 Task: Check current mortgage rates with a credit score of 720-739.
Action: Mouse moved to (725, 131)
Screenshot: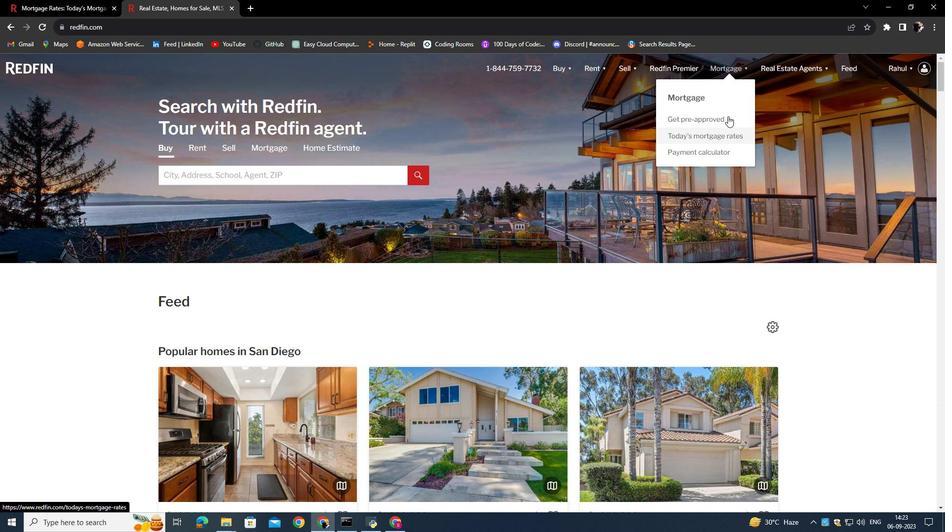 
Action: Mouse pressed left at (725, 131)
Screenshot: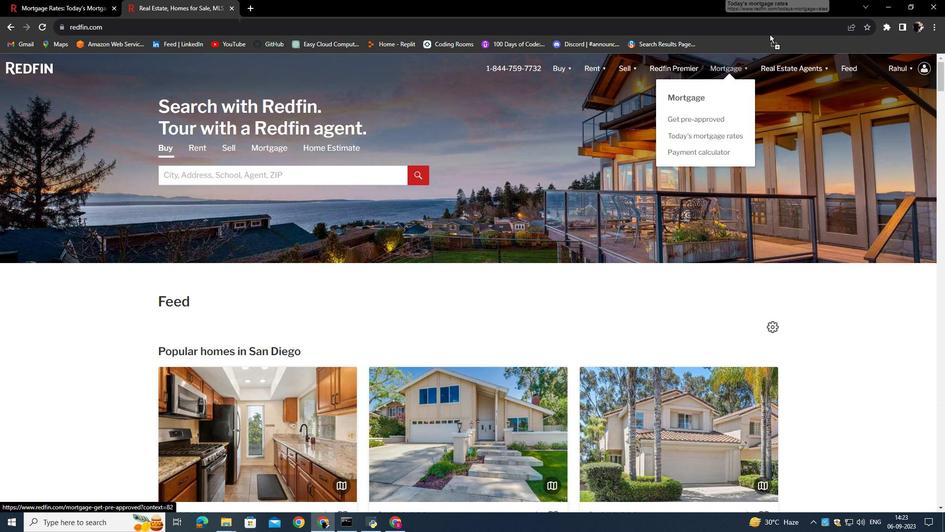 
Action: Mouse moved to (730, 136)
Screenshot: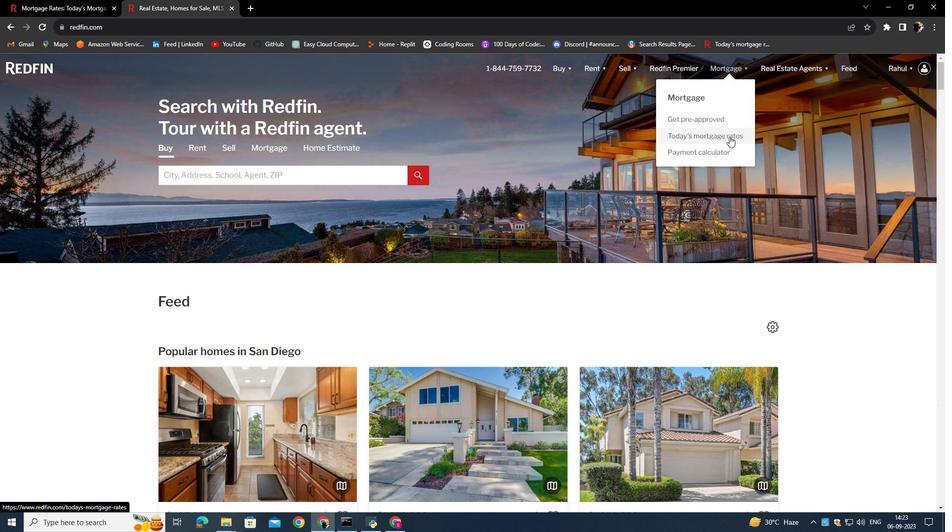 
Action: Mouse pressed left at (730, 136)
Screenshot: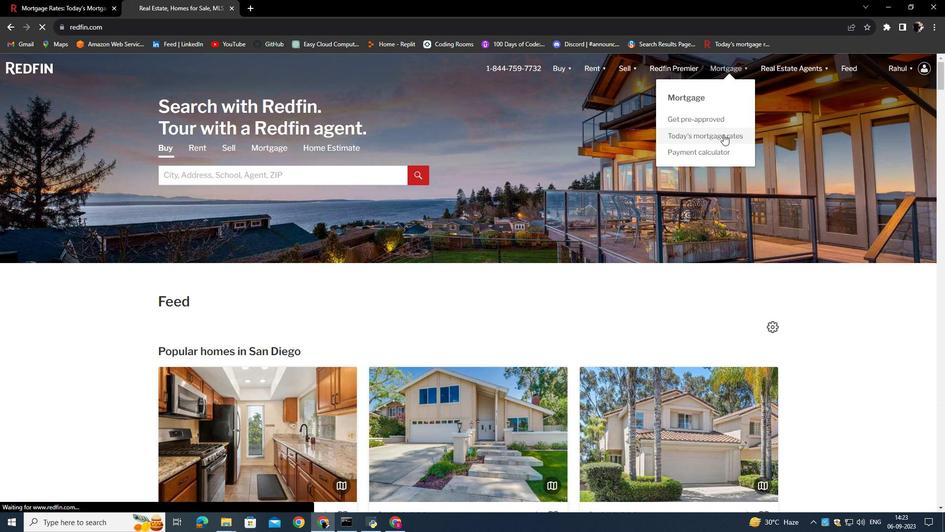 
Action: Mouse moved to (361, 266)
Screenshot: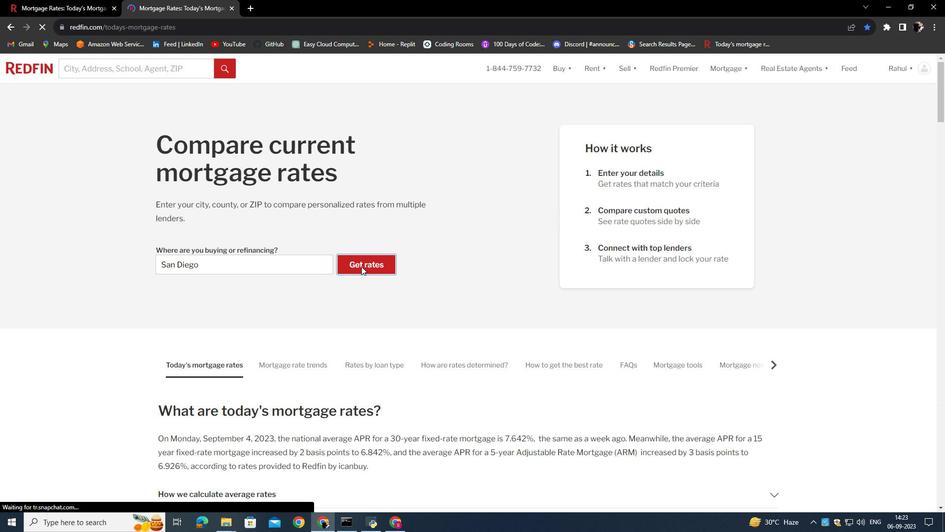 
Action: Mouse pressed left at (361, 266)
Screenshot: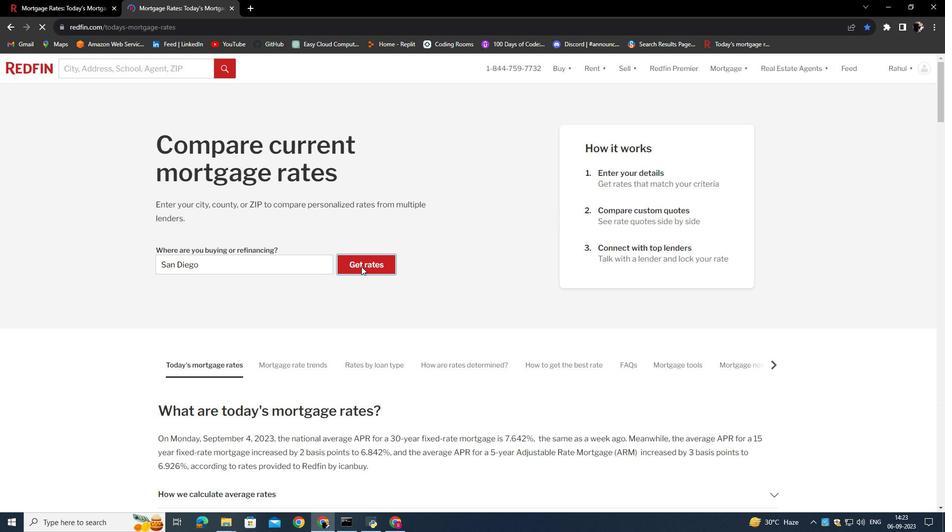 
Action: Mouse moved to (242, 340)
Screenshot: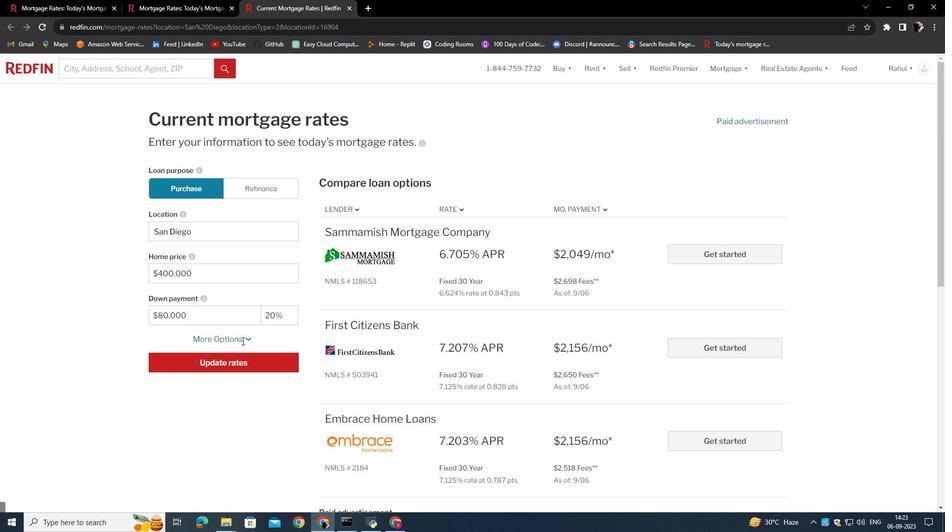 
Action: Mouse pressed left at (242, 340)
Screenshot: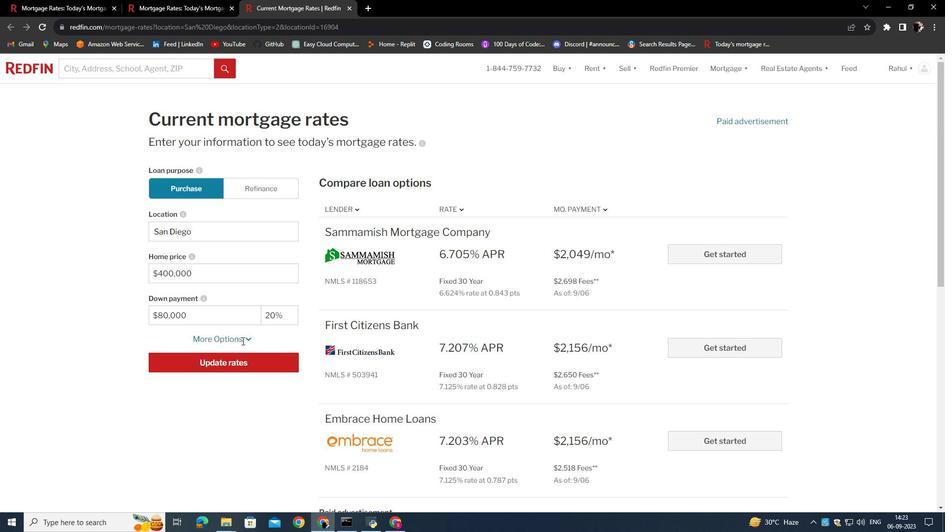 
Action: Mouse moved to (222, 413)
Screenshot: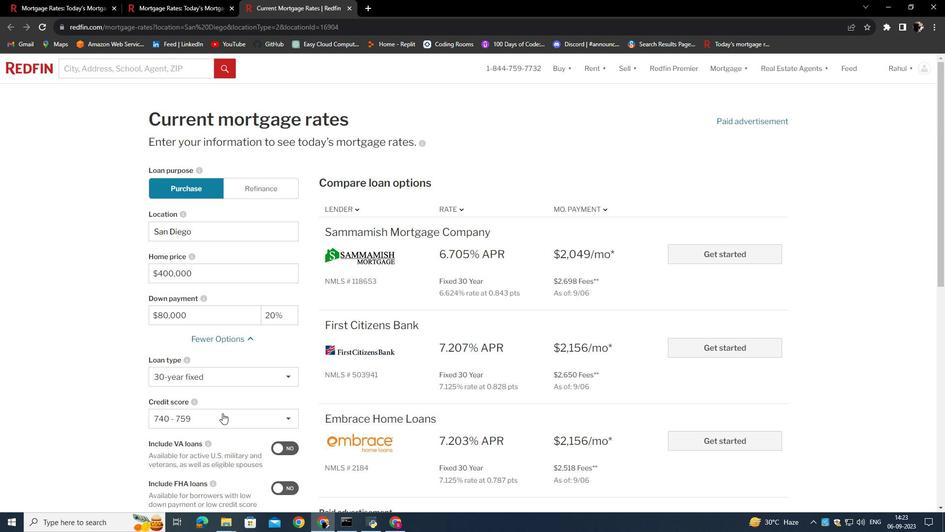 
Action: Mouse pressed left at (222, 413)
Screenshot: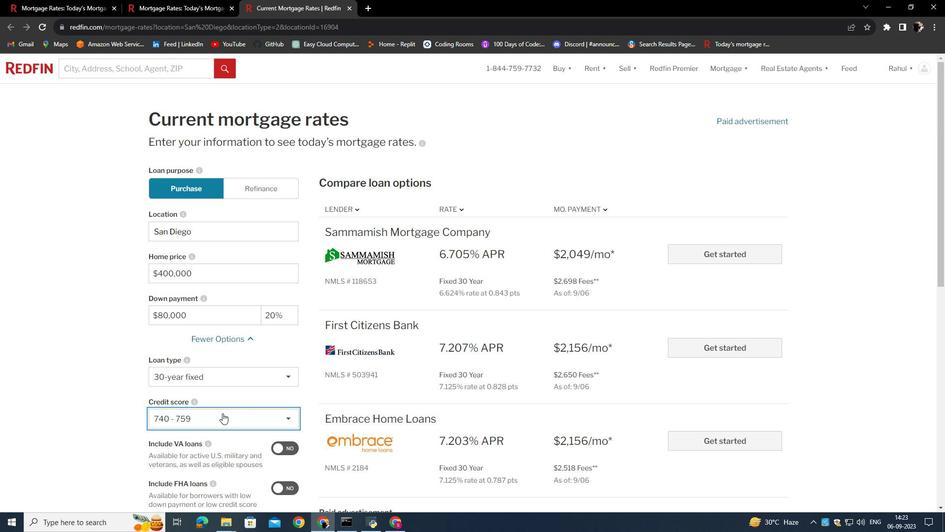 
Action: Mouse moved to (227, 464)
Screenshot: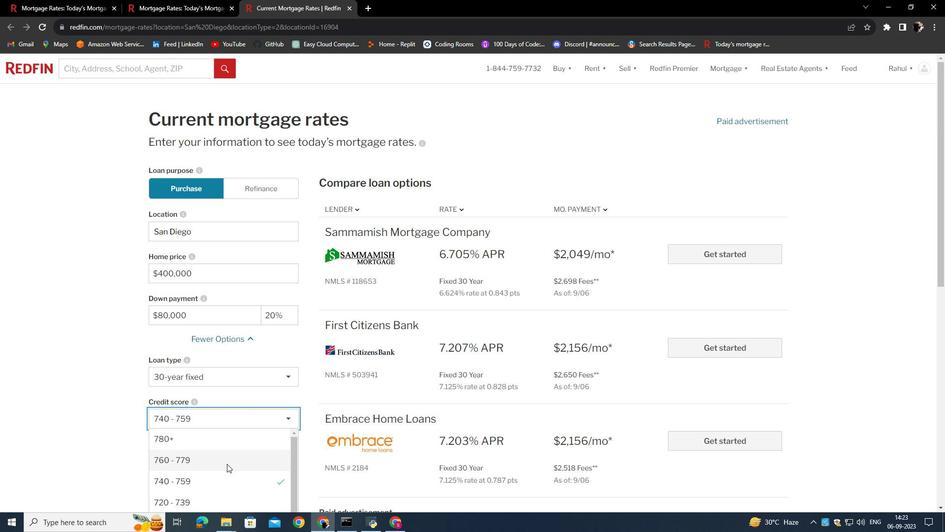 
Action: Mouse scrolled (227, 463) with delta (0, 0)
Screenshot: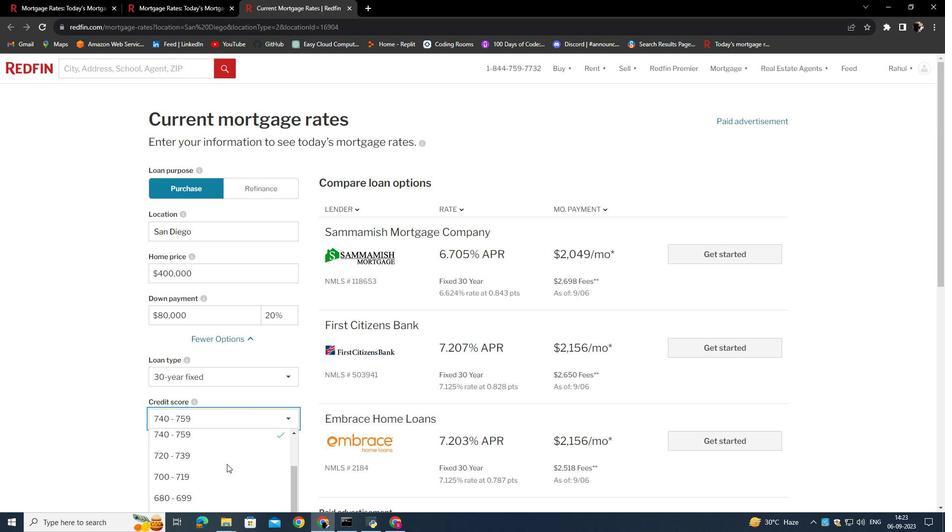 
Action: Mouse moved to (210, 454)
Screenshot: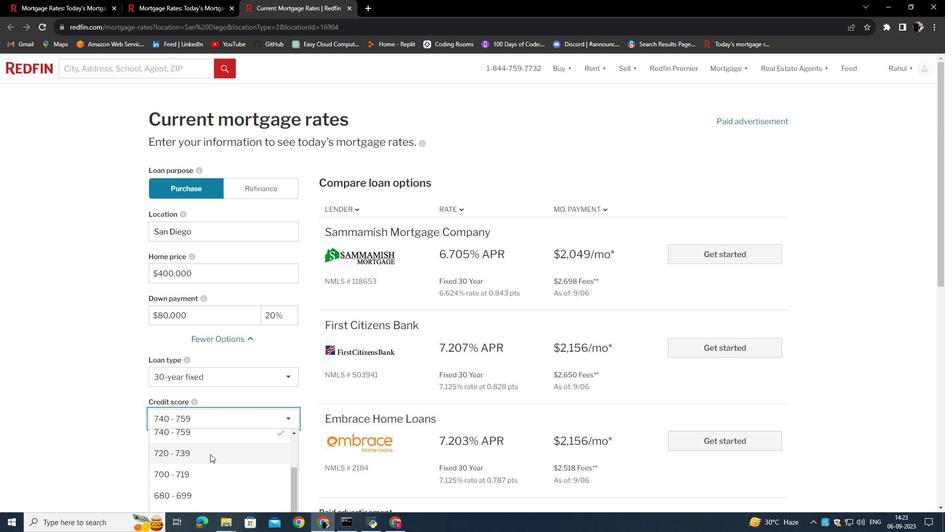 
Action: Mouse pressed left at (210, 454)
Screenshot: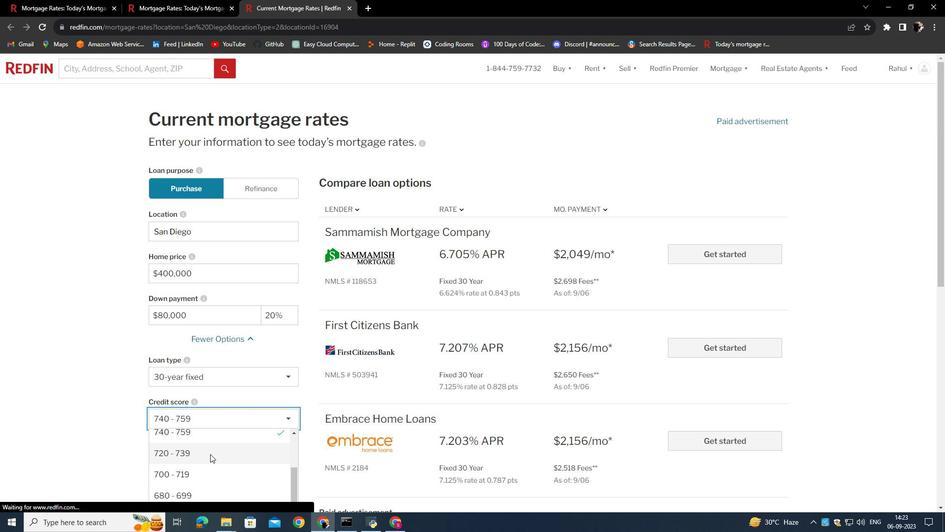 
Action: Mouse moved to (333, 375)
Screenshot: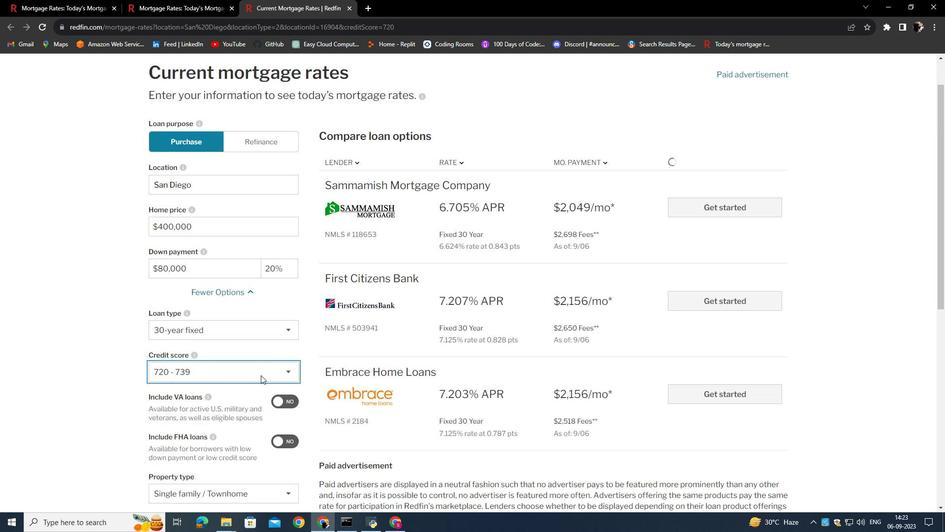 
Action: Mouse scrolled (333, 374) with delta (0, 0)
Screenshot: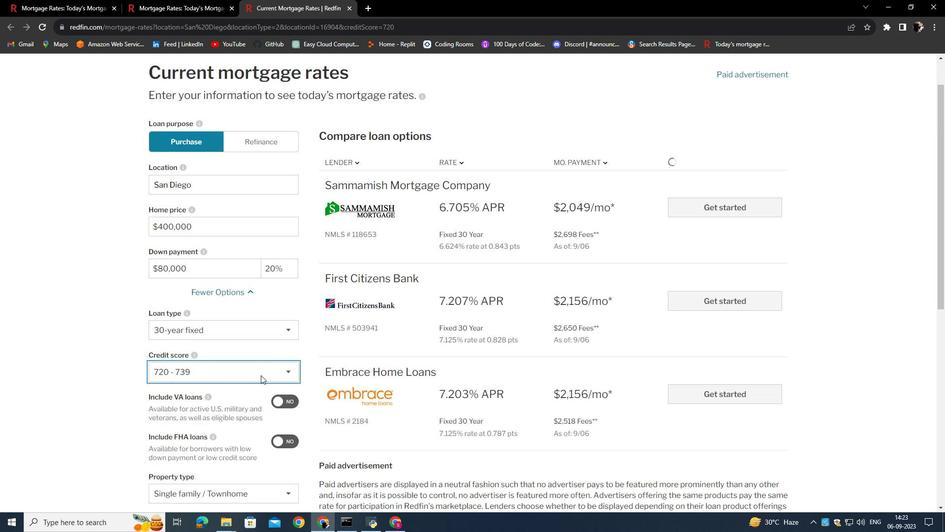 
Action: Mouse moved to (261, 375)
Screenshot: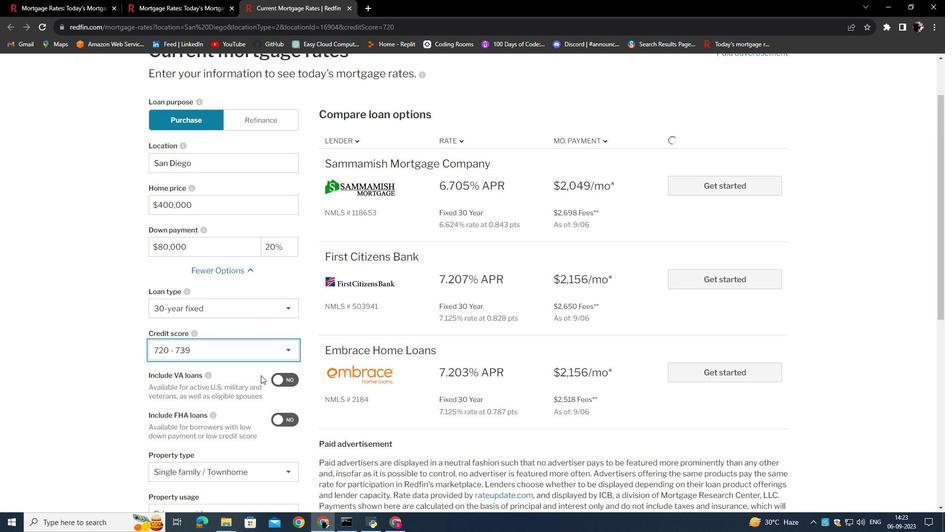 
Action: Mouse scrolled (261, 374) with delta (0, 0)
Screenshot: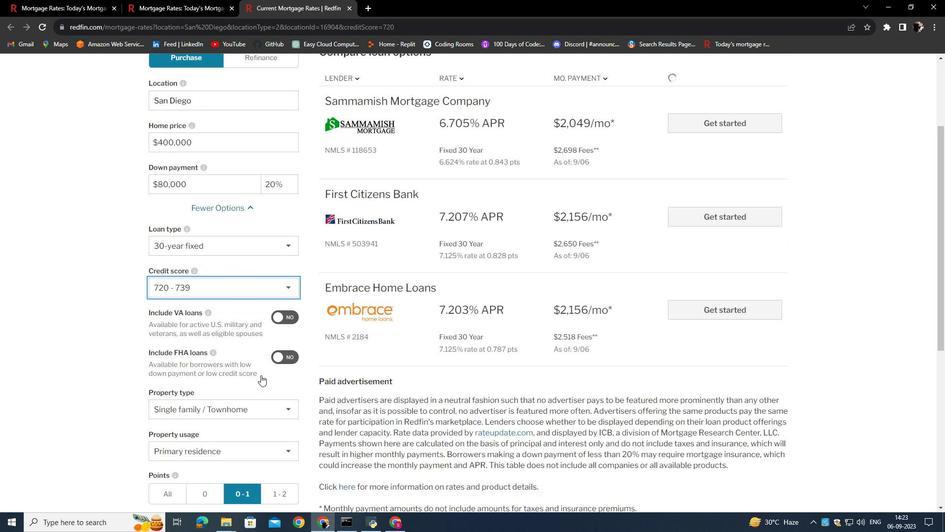 
Action: Mouse scrolled (261, 374) with delta (0, 0)
Screenshot: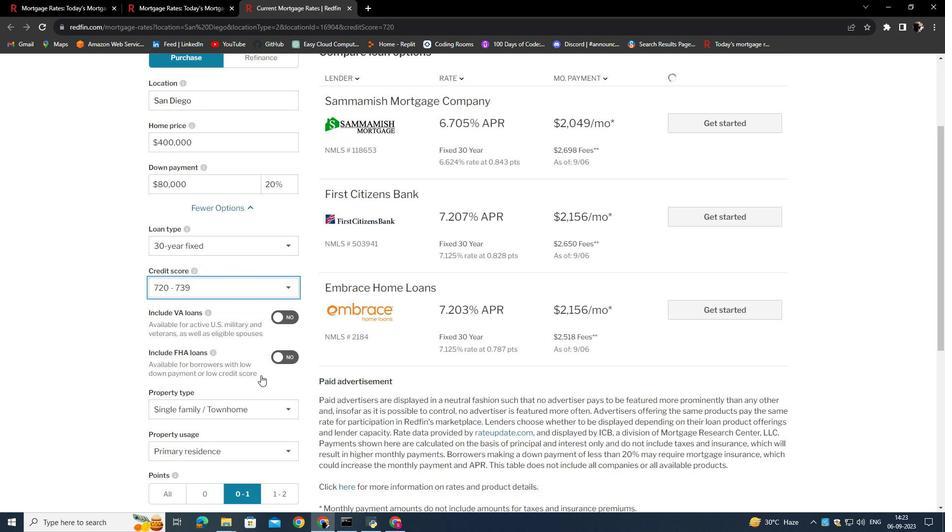 
Action: Mouse scrolled (261, 374) with delta (0, 0)
Screenshot: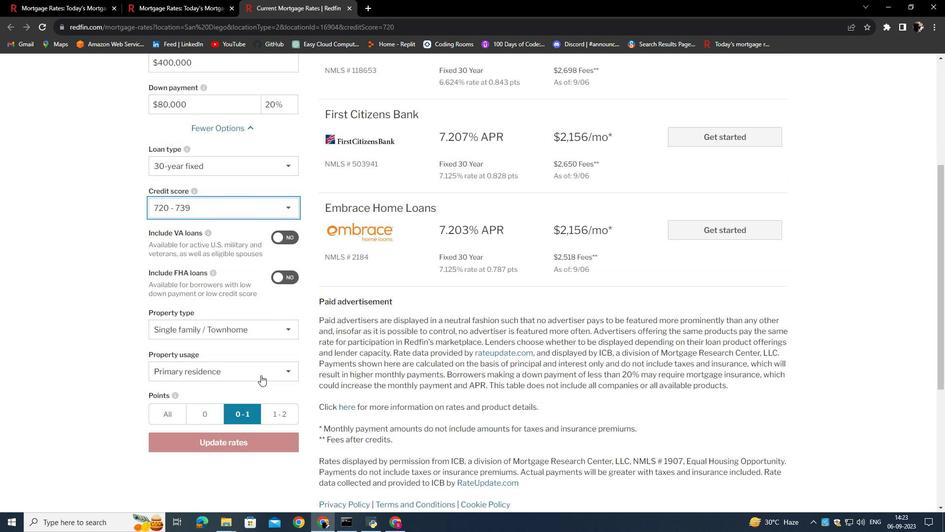
Action: Mouse scrolled (261, 374) with delta (0, 0)
Screenshot: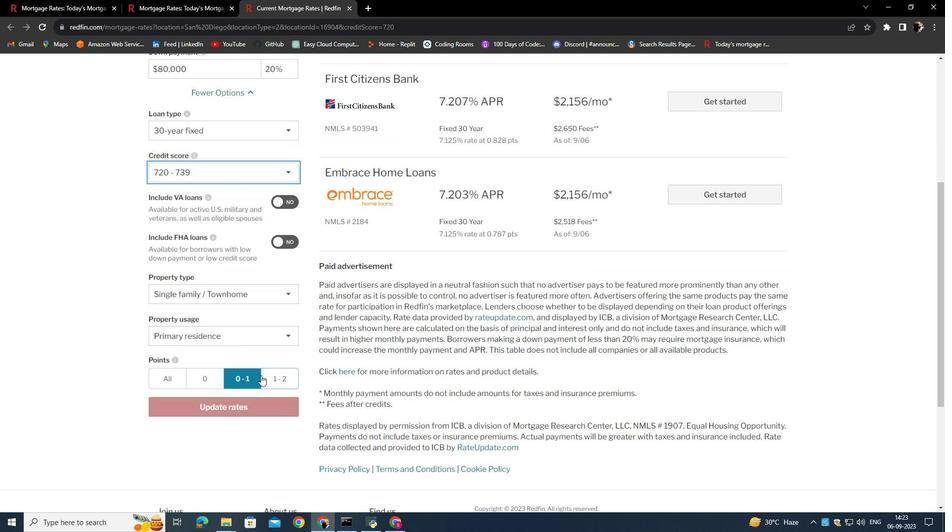 
Action: Mouse moved to (248, 407)
Screenshot: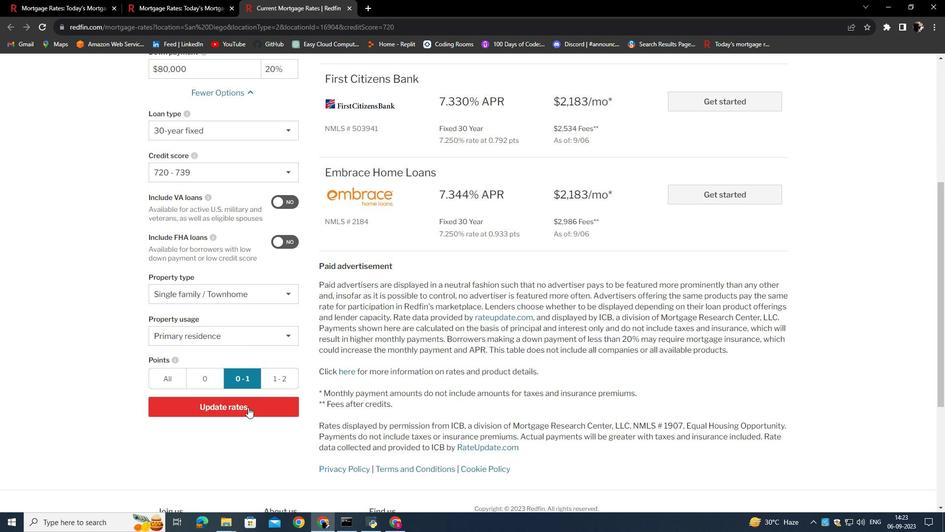 
Action: Mouse pressed left at (248, 407)
Screenshot: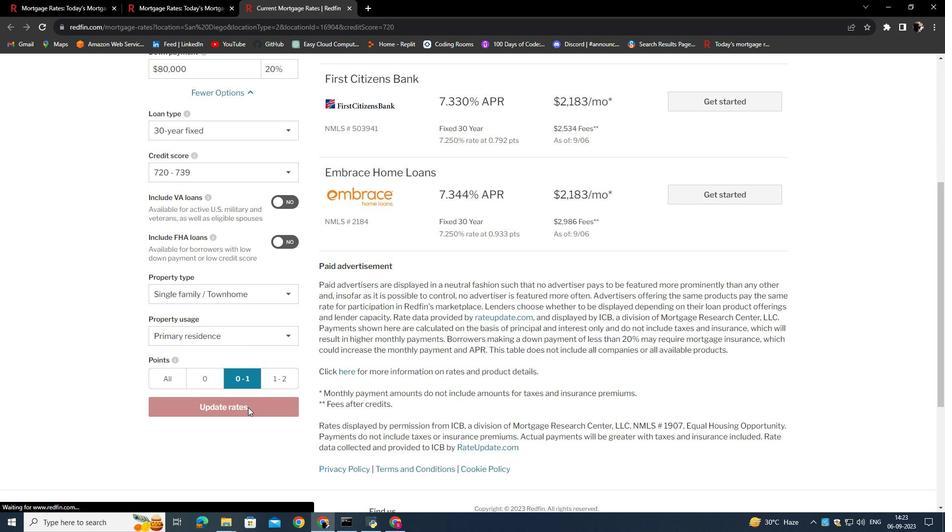 
Action: Mouse moved to (476, 311)
Screenshot: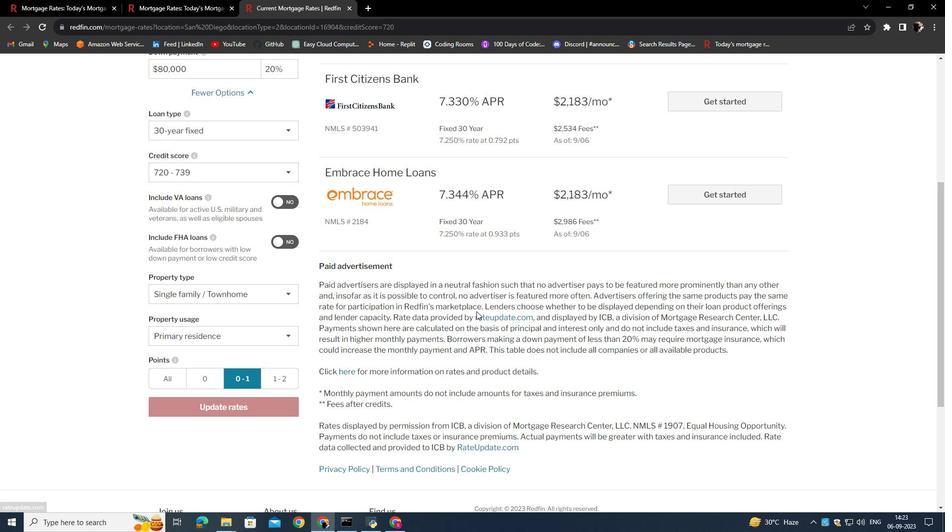 
Action: Mouse scrolled (476, 311) with delta (0, 0)
Screenshot: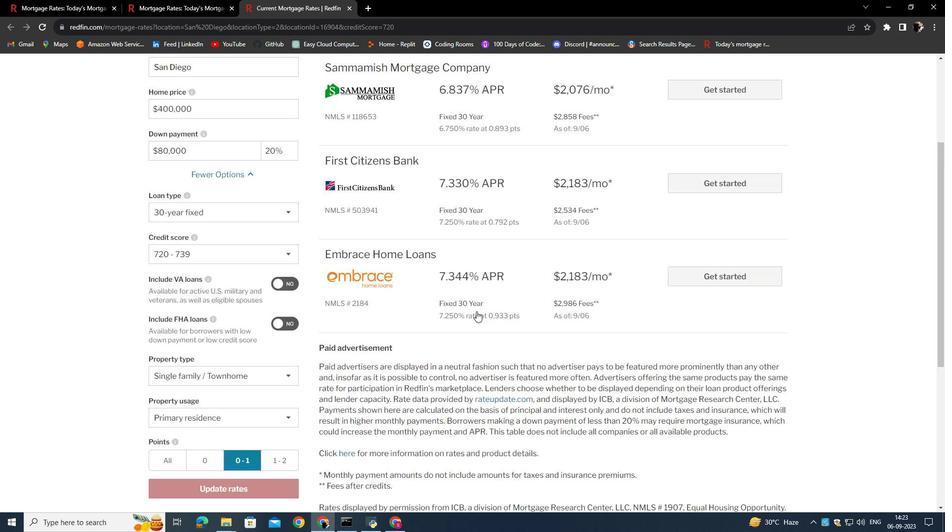
Action: Mouse scrolled (476, 311) with delta (0, 0)
Screenshot: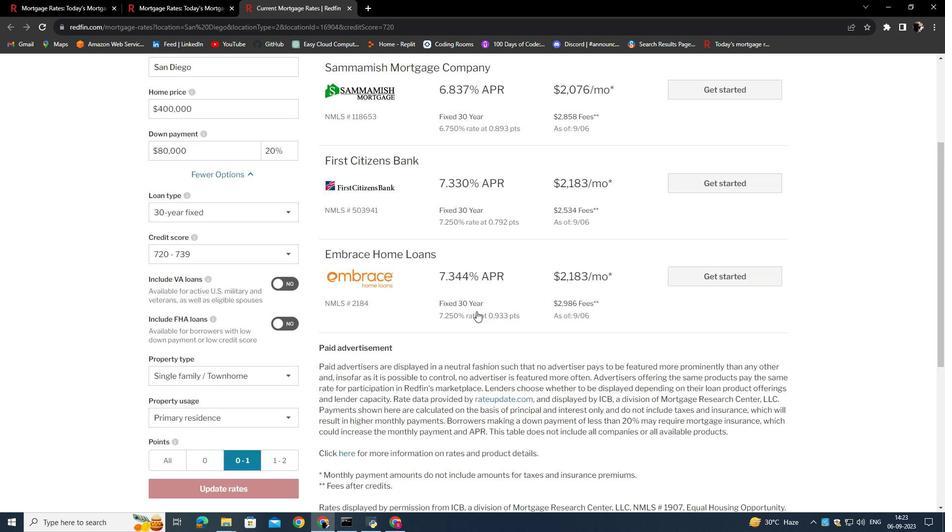 
Action: Mouse scrolled (476, 311) with delta (0, 0)
Screenshot: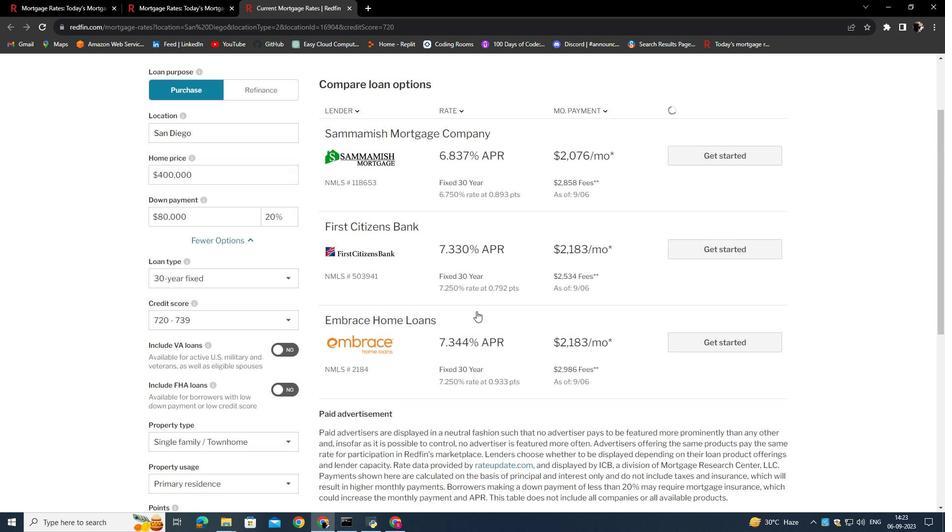 
Action: Mouse scrolled (476, 311) with delta (0, 0)
Screenshot: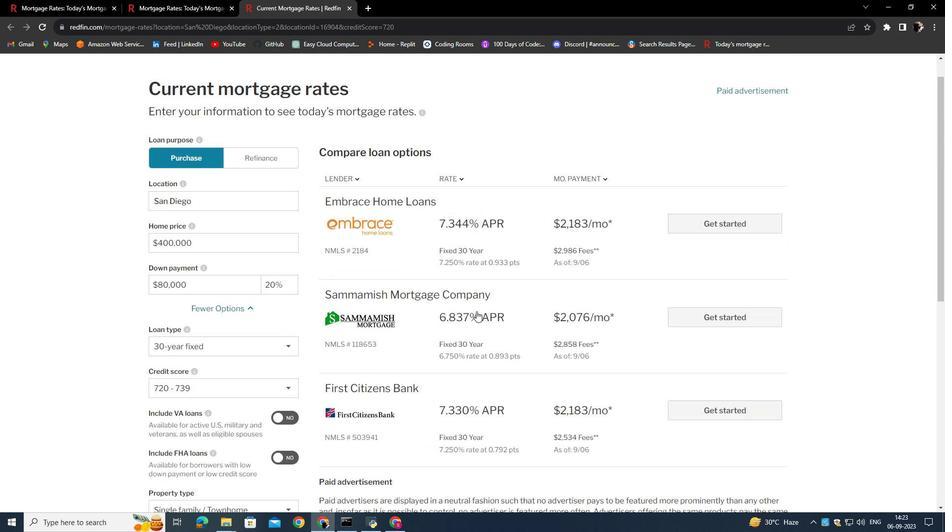 
Action: Mouse scrolled (476, 311) with delta (0, 0)
Screenshot: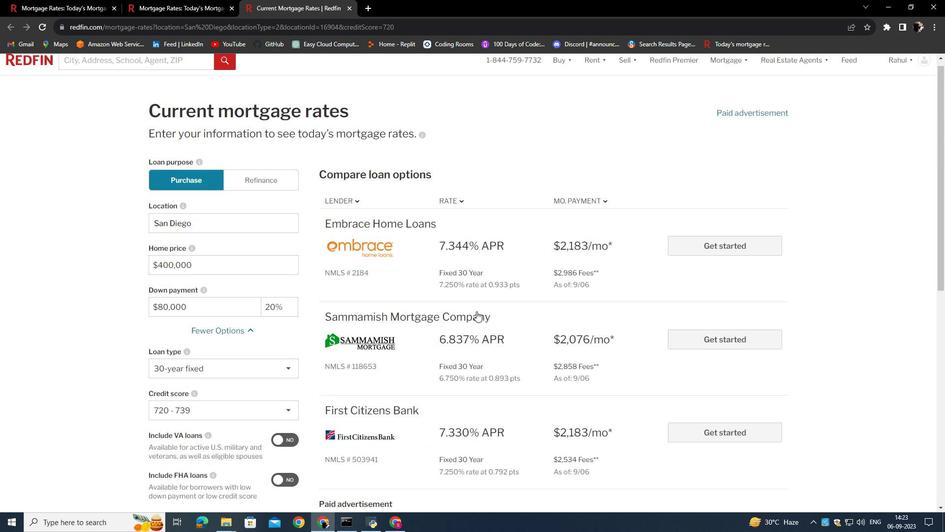 
